 Task: Create a rule when a start date between 1 working days ago is set on a card by me.
Action: Mouse moved to (938, 233)
Screenshot: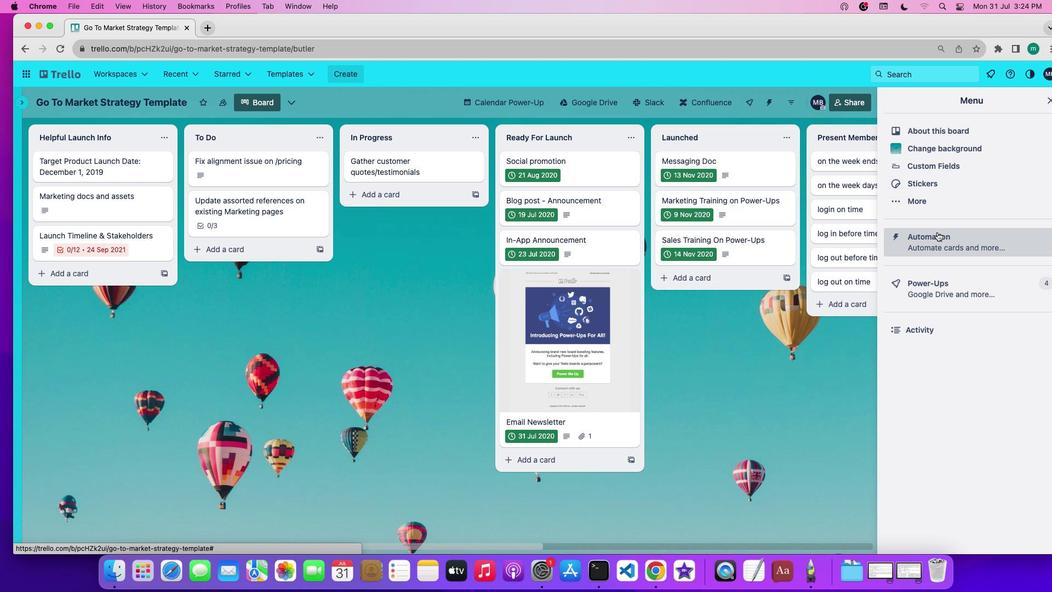 
Action: Mouse pressed left at (938, 233)
Screenshot: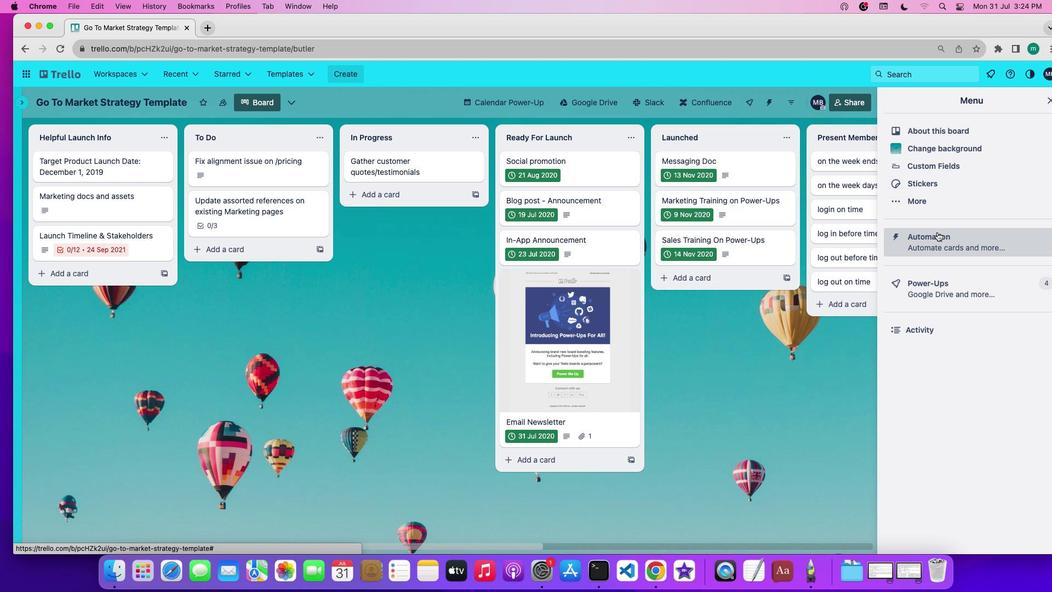 
Action: Mouse moved to (72, 194)
Screenshot: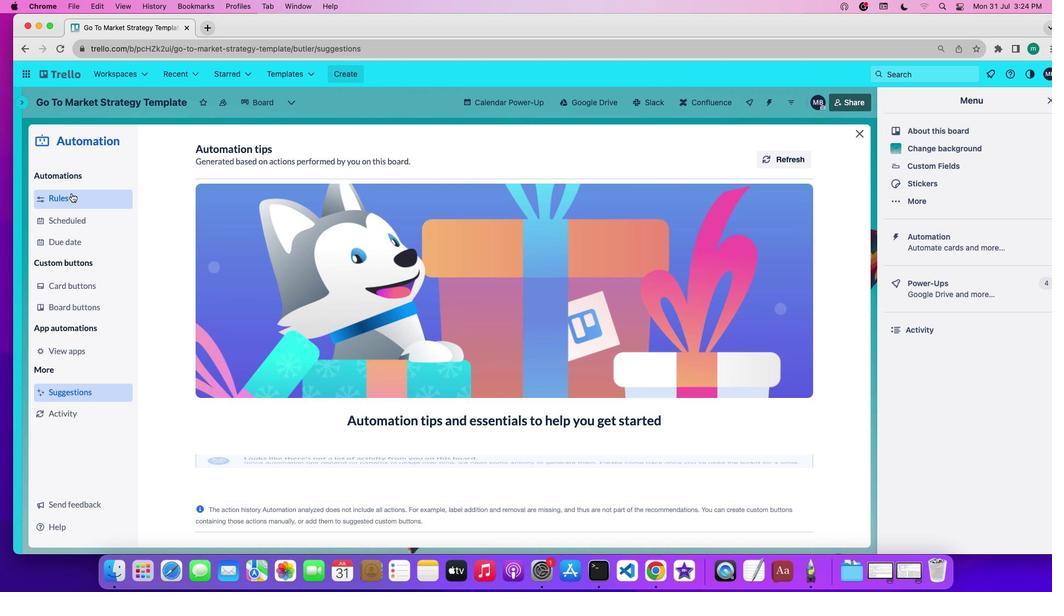 
Action: Mouse pressed left at (72, 194)
Screenshot: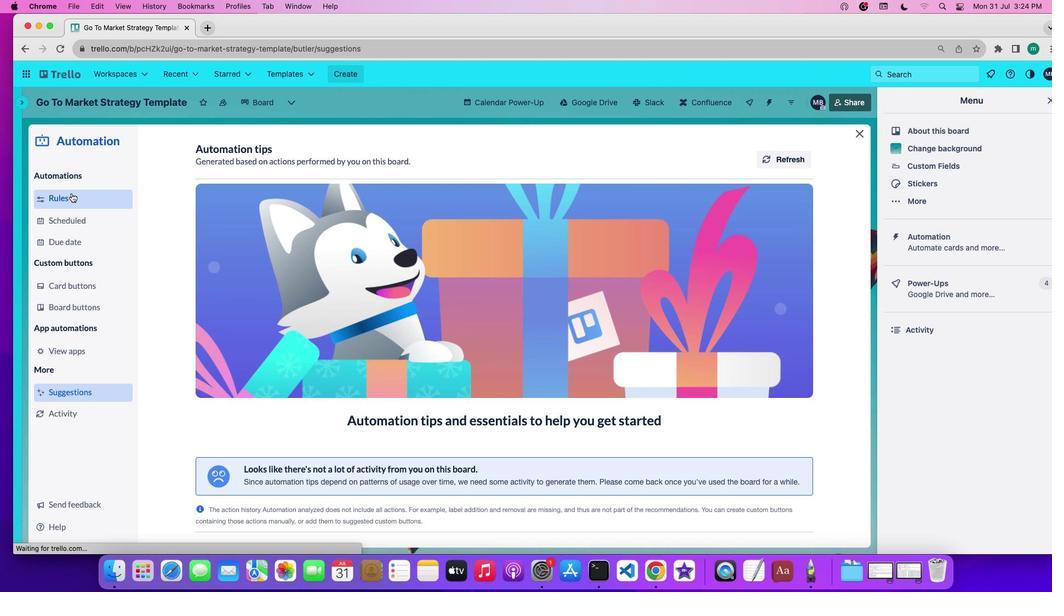 
Action: Mouse moved to (286, 399)
Screenshot: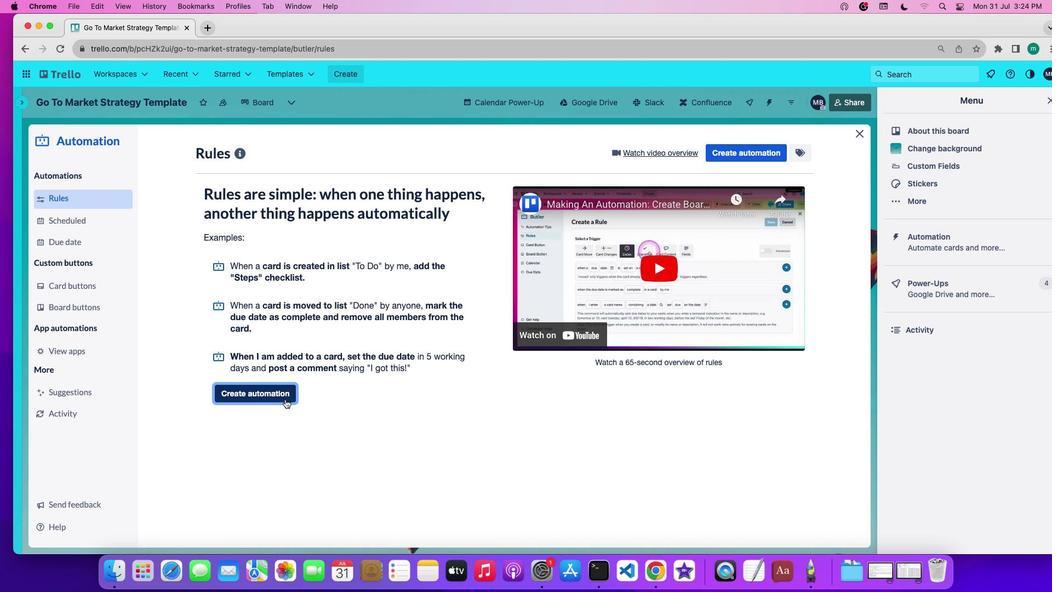 
Action: Mouse pressed left at (286, 399)
Screenshot: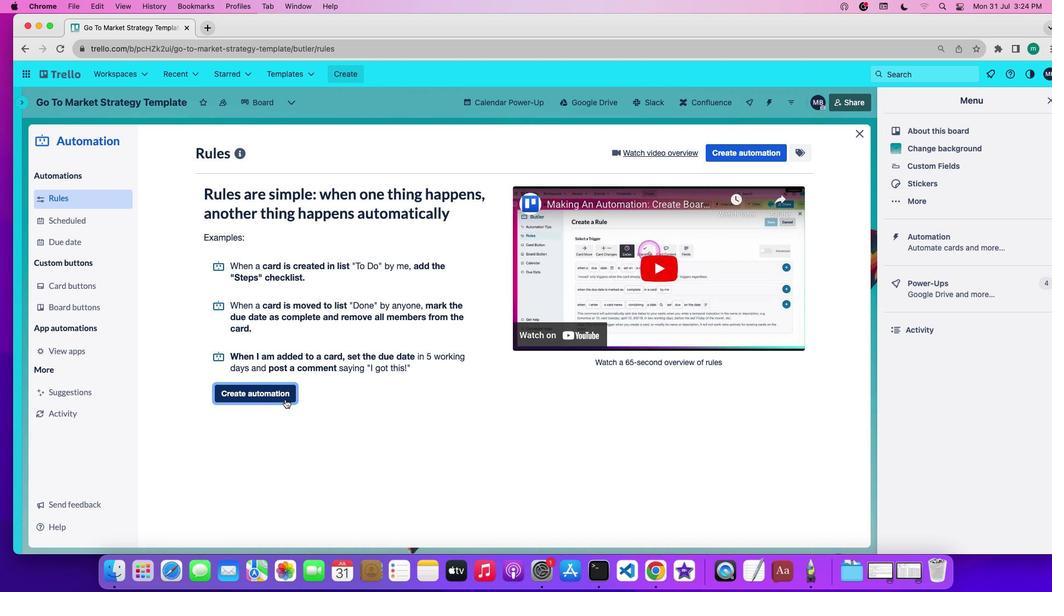 
Action: Mouse moved to (457, 262)
Screenshot: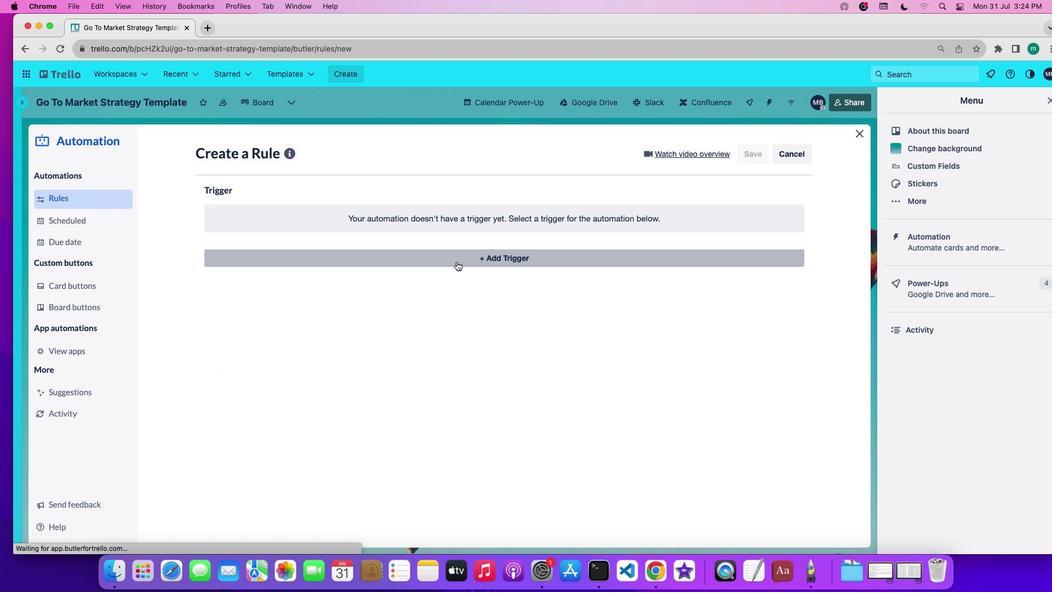 
Action: Mouse pressed left at (457, 262)
Screenshot: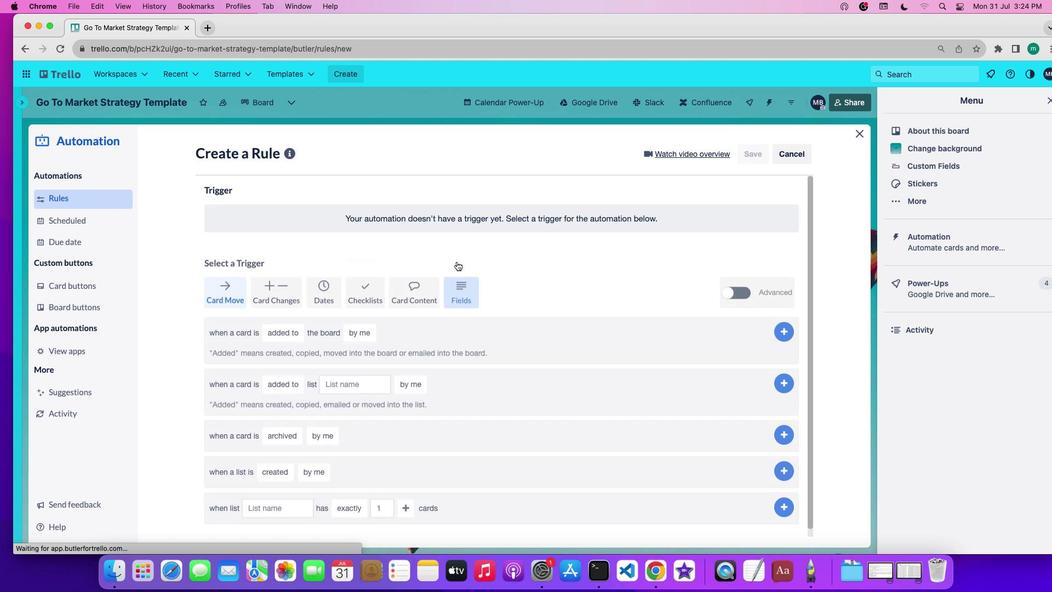 
Action: Mouse moved to (318, 289)
Screenshot: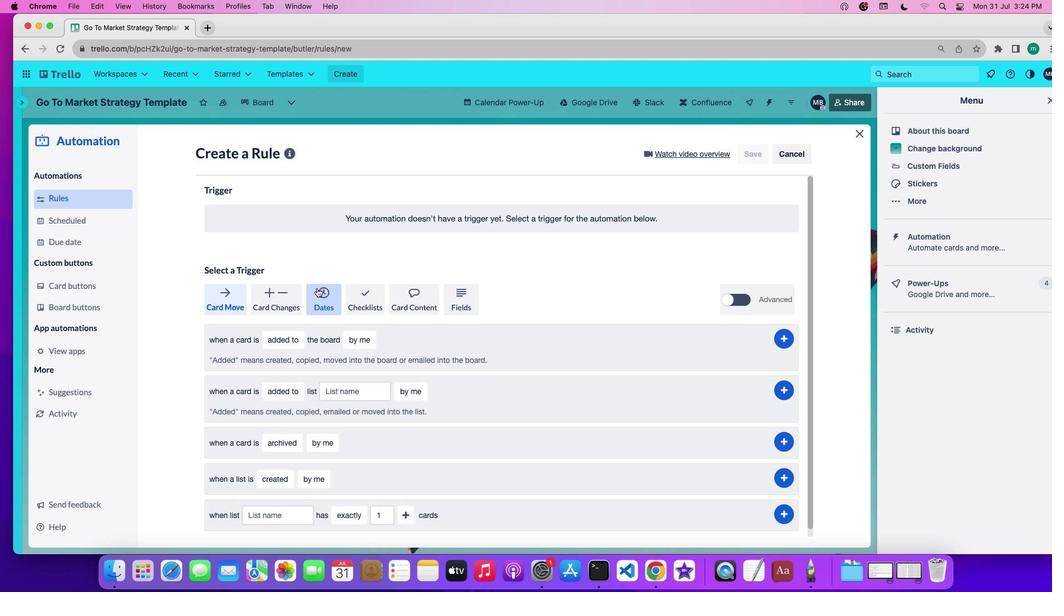 
Action: Mouse pressed left at (318, 289)
Screenshot: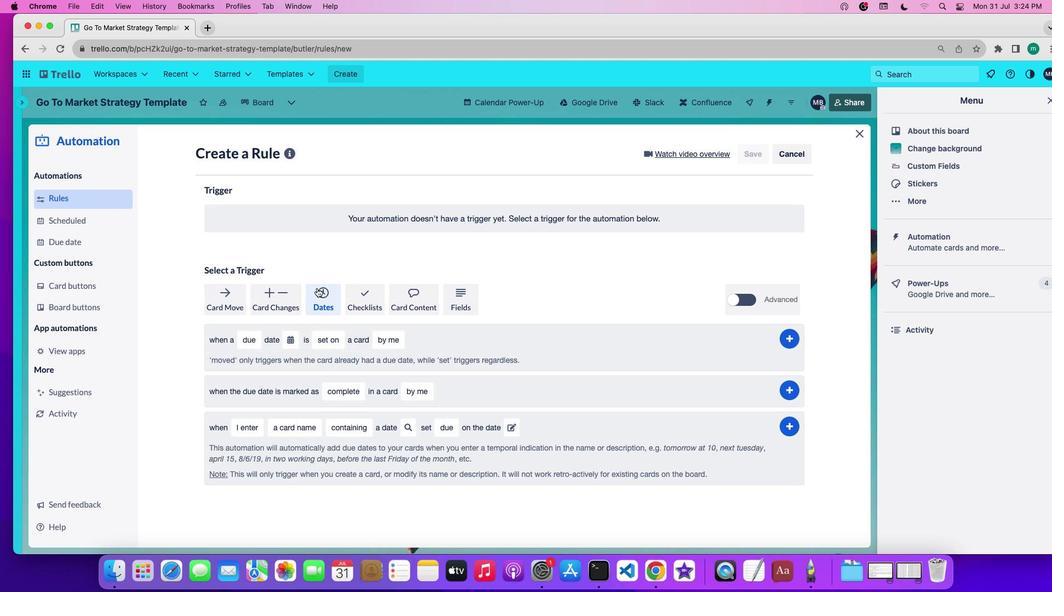 
Action: Mouse moved to (240, 340)
Screenshot: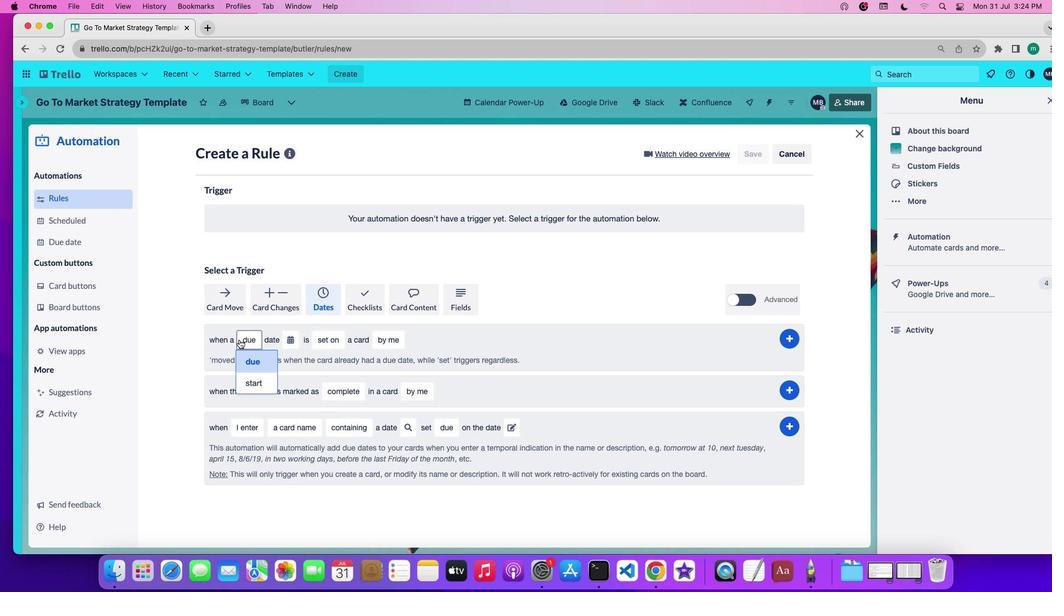 
Action: Mouse pressed left at (240, 340)
Screenshot: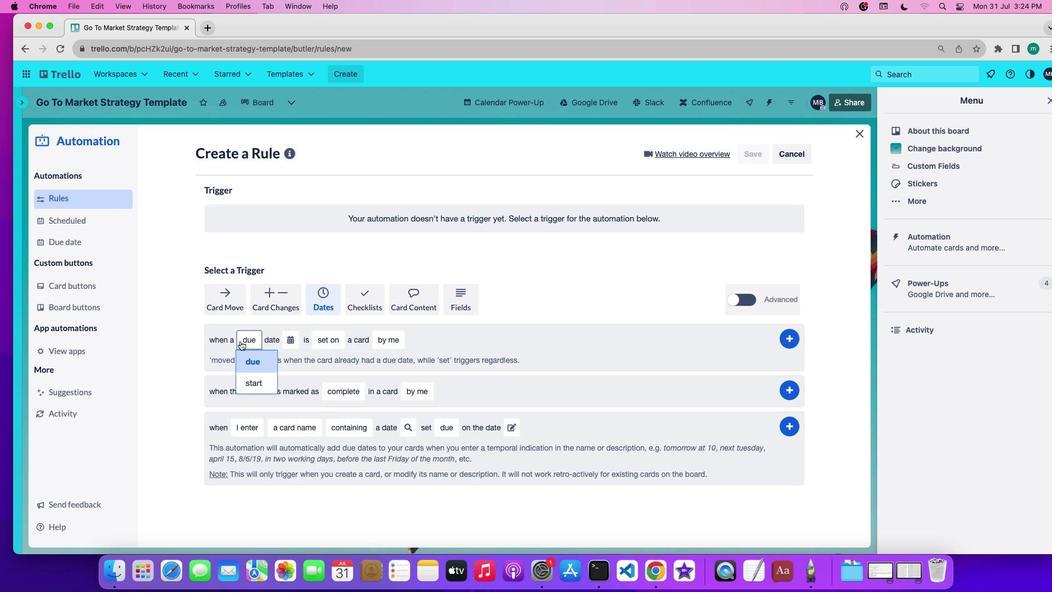 
Action: Mouse moved to (257, 386)
Screenshot: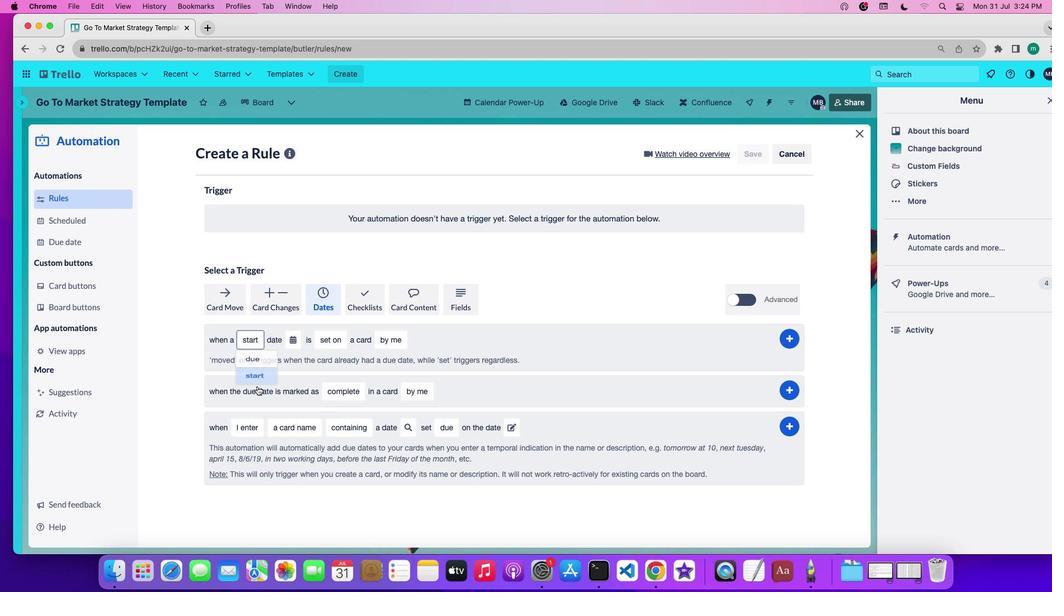 
Action: Mouse pressed left at (257, 386)
Screenshot: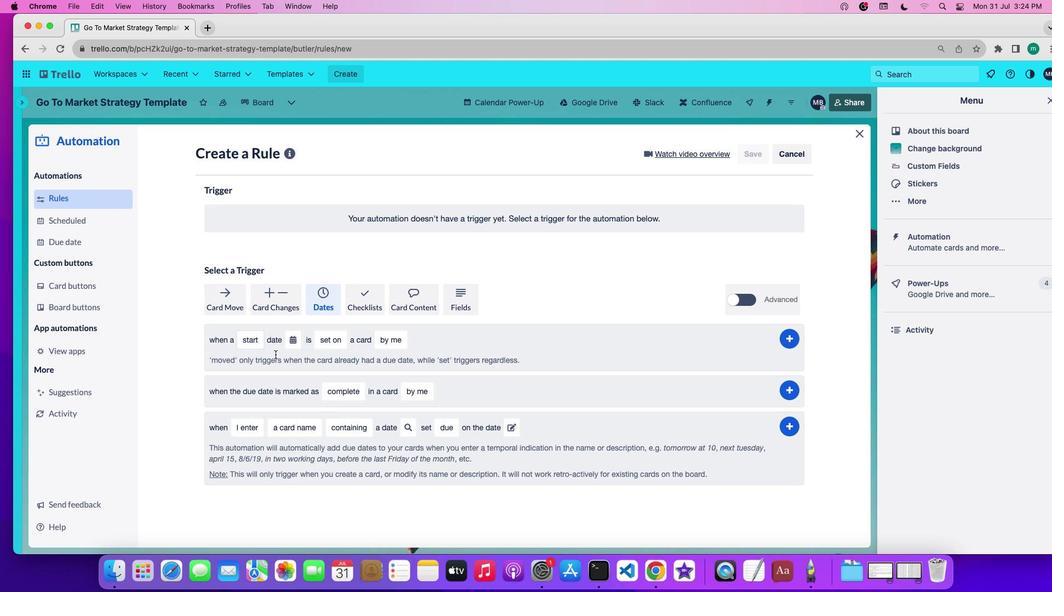 
Action: Mouse moved to (292, 341)
Screenshot: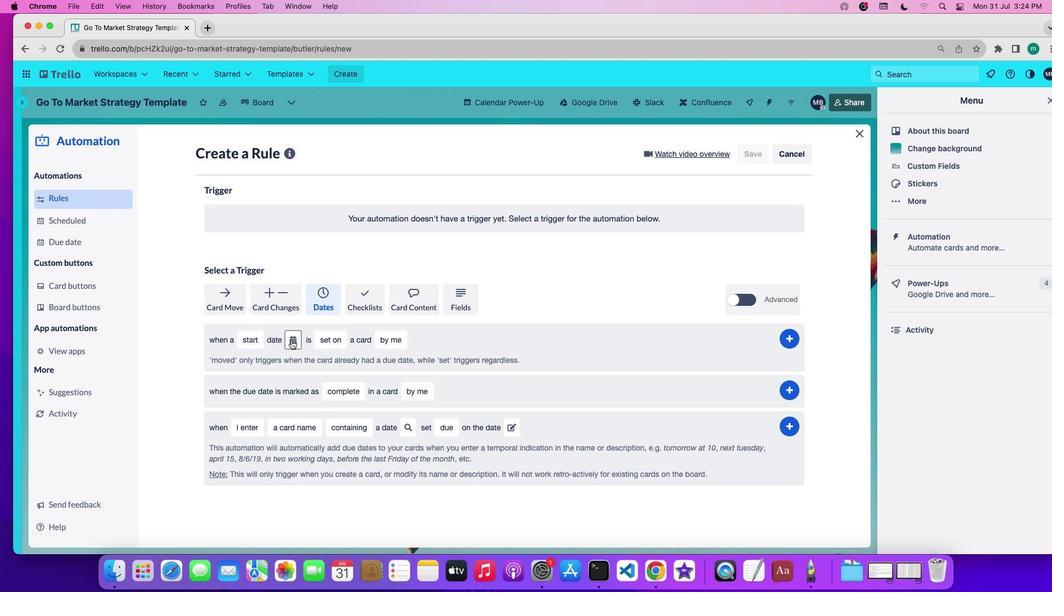 
Action: Mouse pressed left at (292, 341)
Screenshot: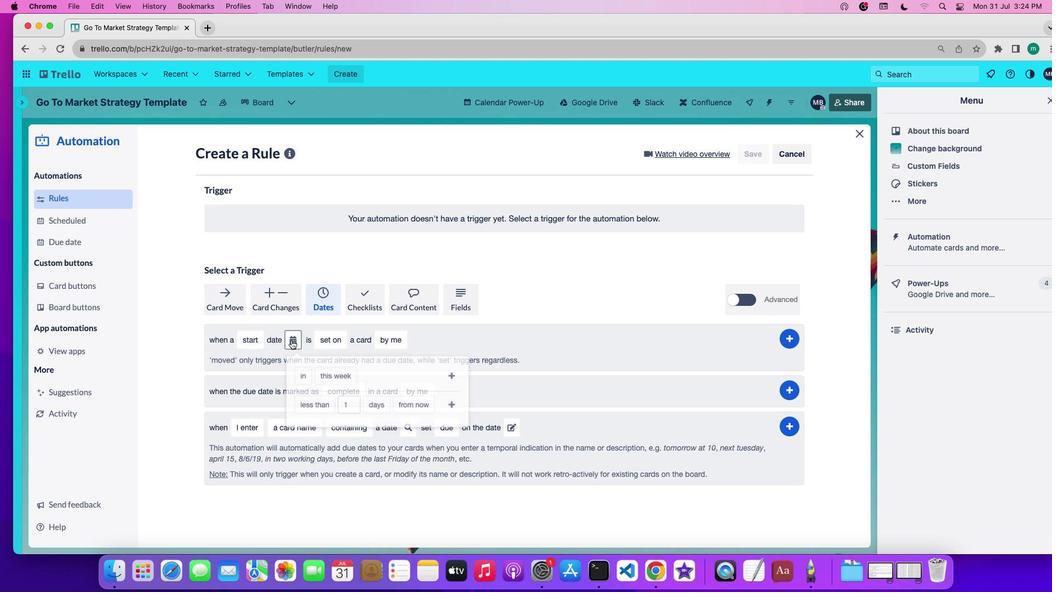 
Action: Mouse moved to (320, 401)
Screenshot: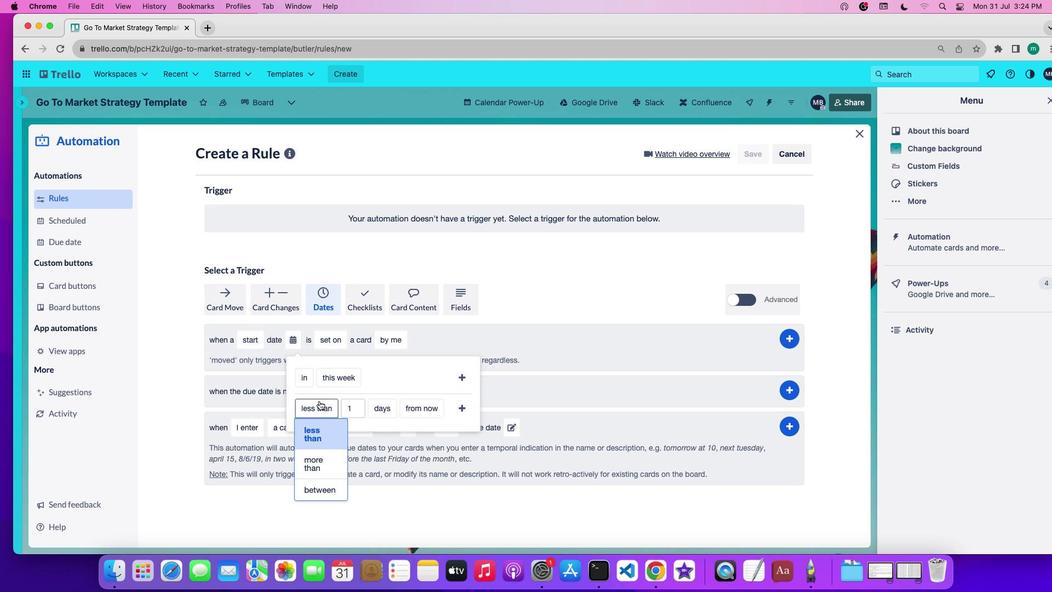 
Action: Mouse pressed left at (320, 401)
Screenshot: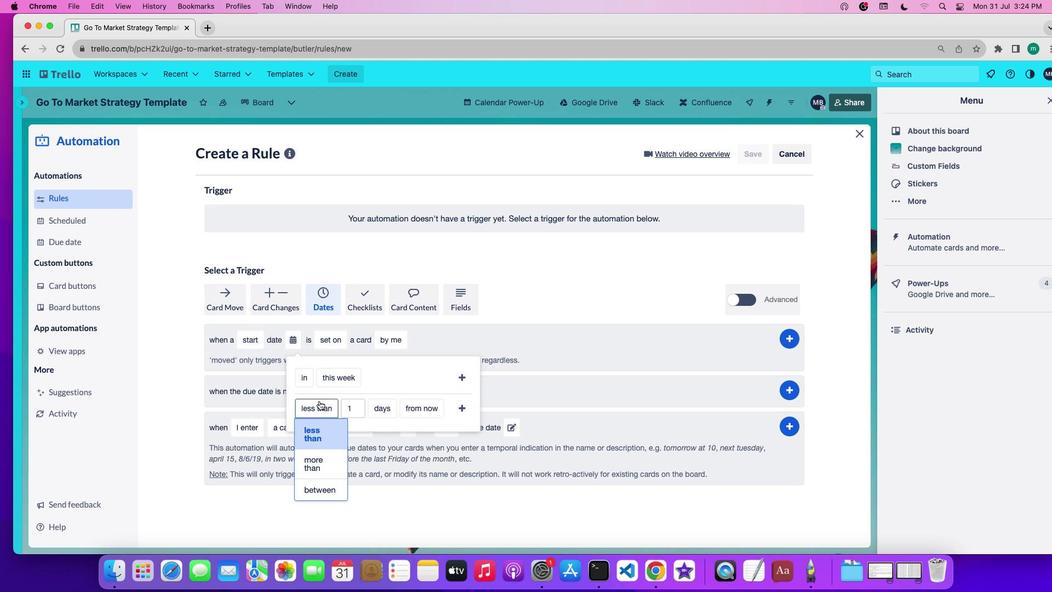 
Action: Mouse moved to (329, 484)
Screenshot: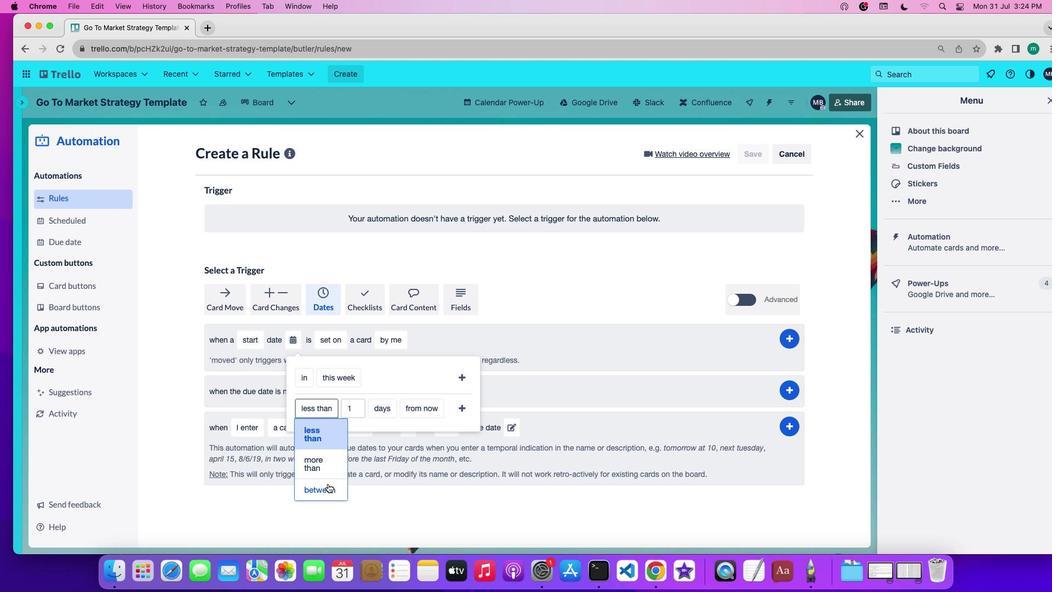
Action: Mouse pressed left at (329, 484)
Screenshot: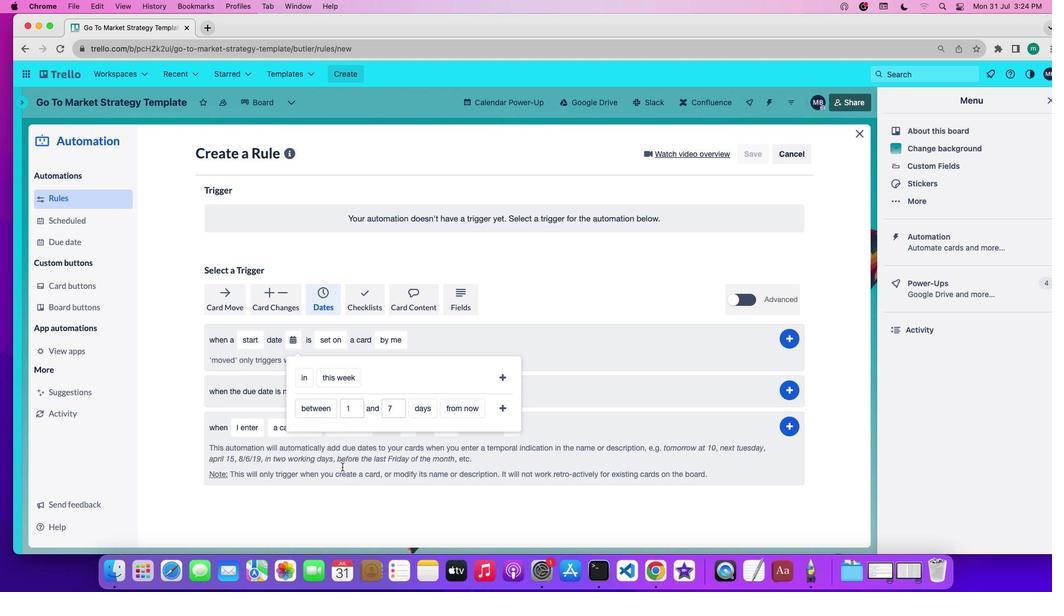 
Action: Mouse moved to (422, 413)
Screenshot: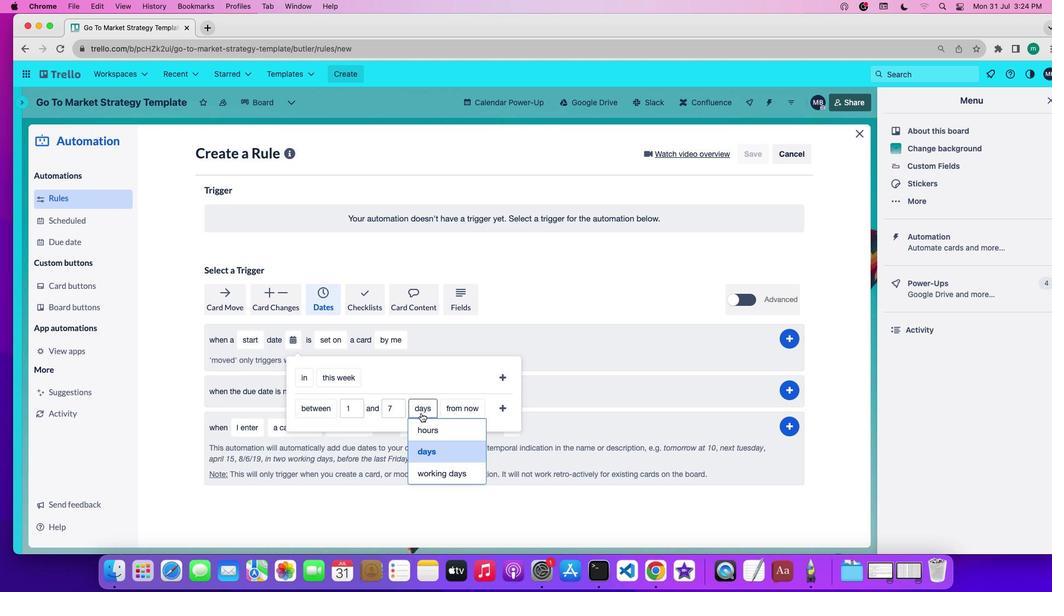 
Action: Mouse pressed left at (422, 413)
Screenshot: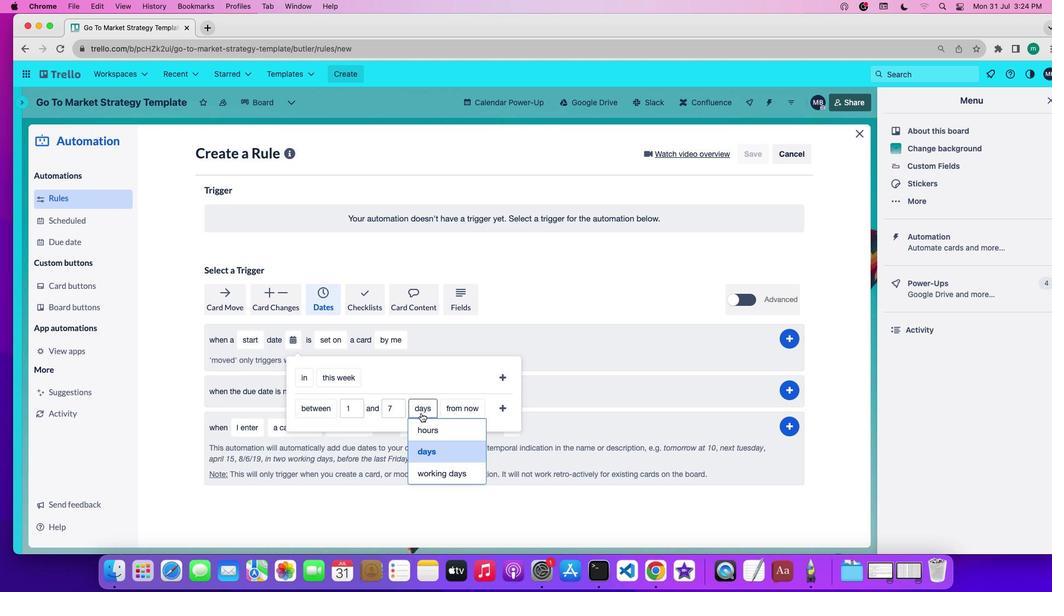 
Action: Mouse moved to (437, 469)
Screenshot: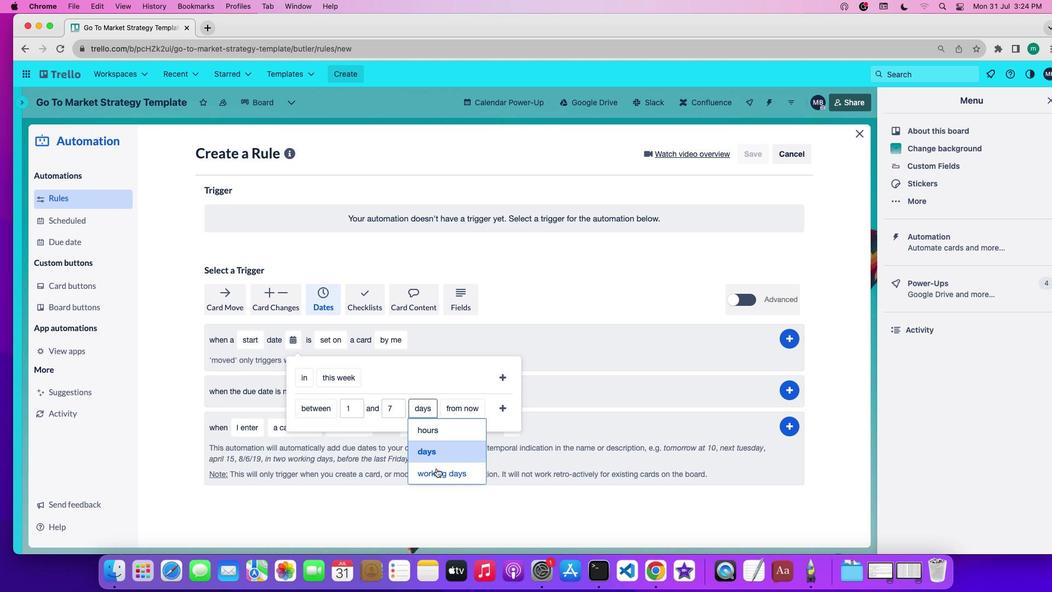 
Action: Mouse pressed left at (437, 469)
Screenshot: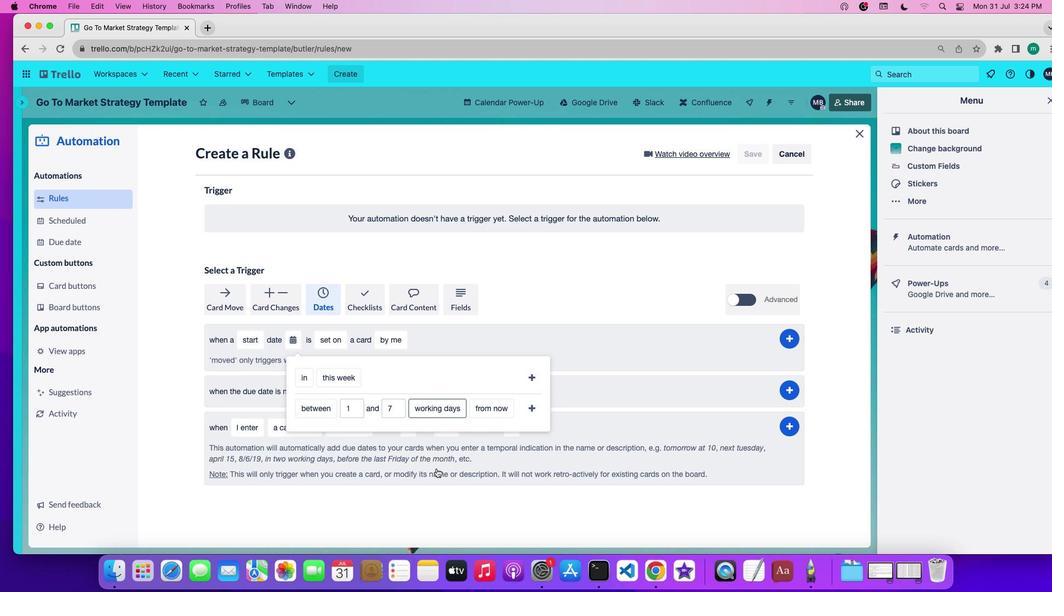 
Action: Mouse moved to (452, 410)
Screenshot: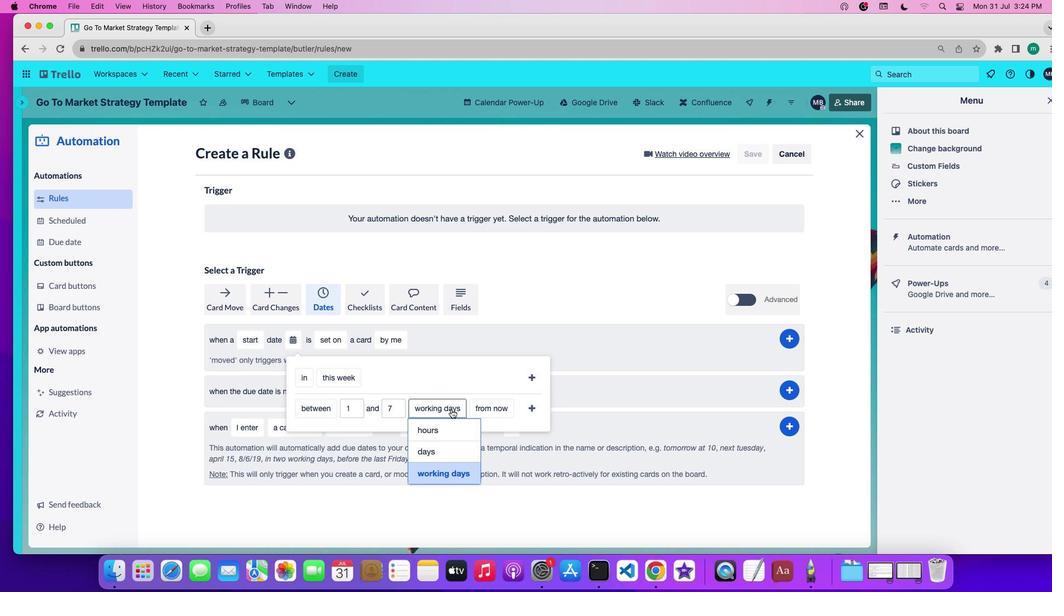 
Action: Mouse pressed left at (452, 410)
Screenshot: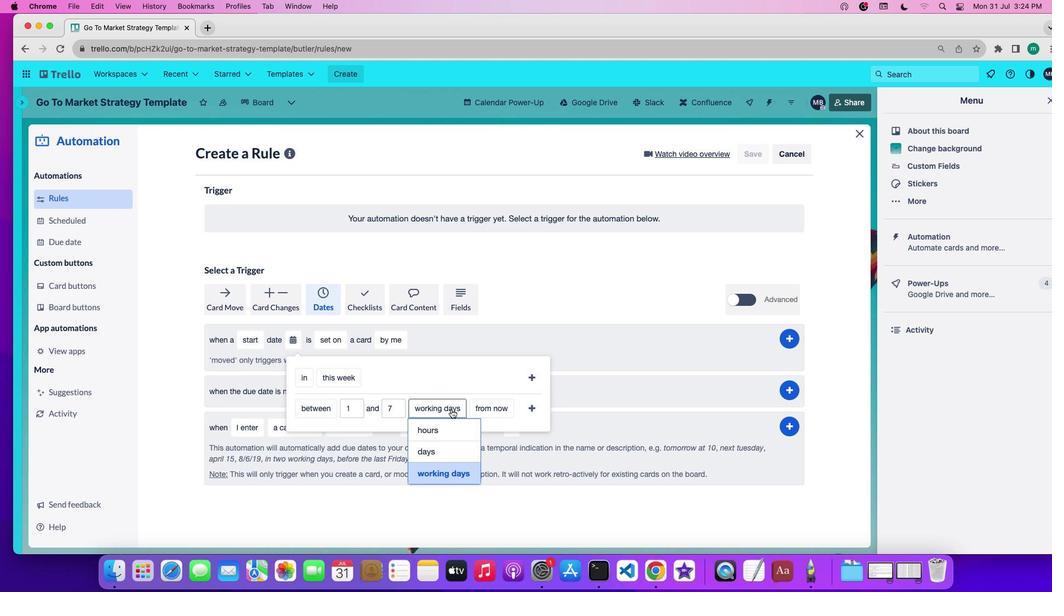 
Action: Mouse moved to (459, 473)
Screenshot: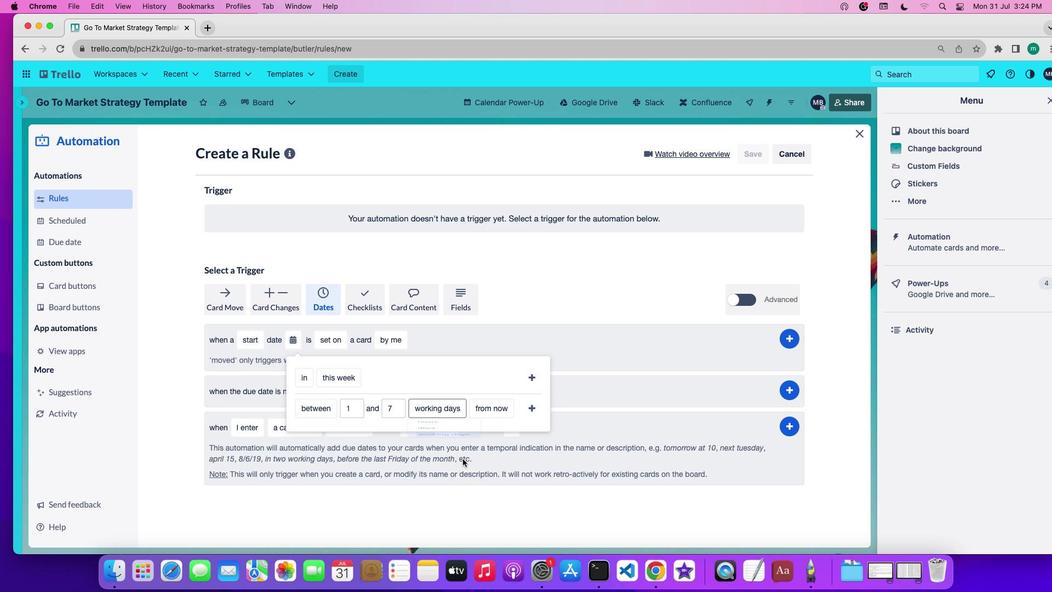
Action: Mouse pressed left at (459, 473)
Screenshot: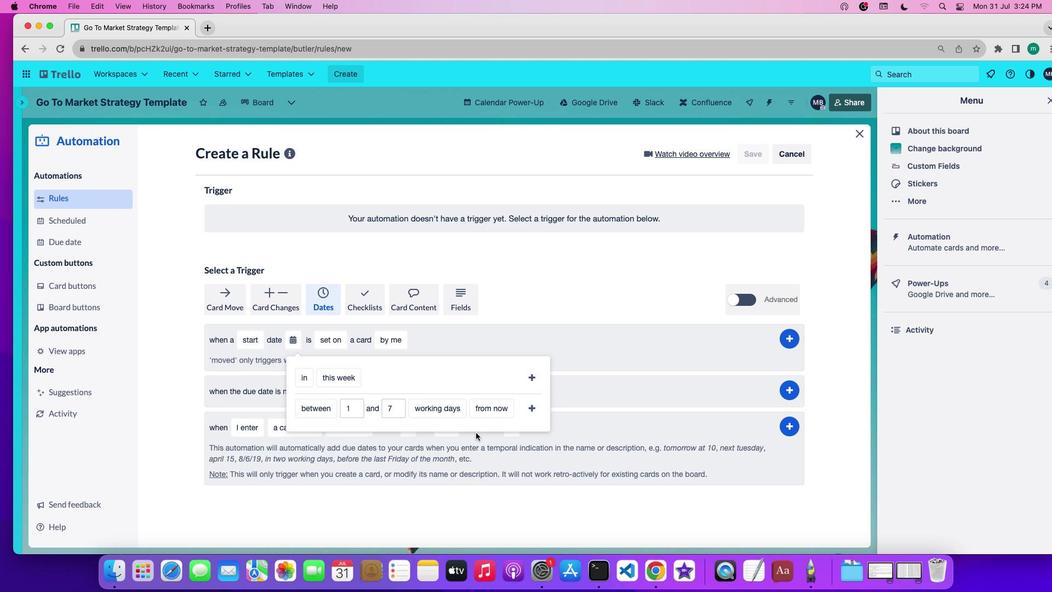 
Action: Mouse moved to (490, 409)
Screenshot: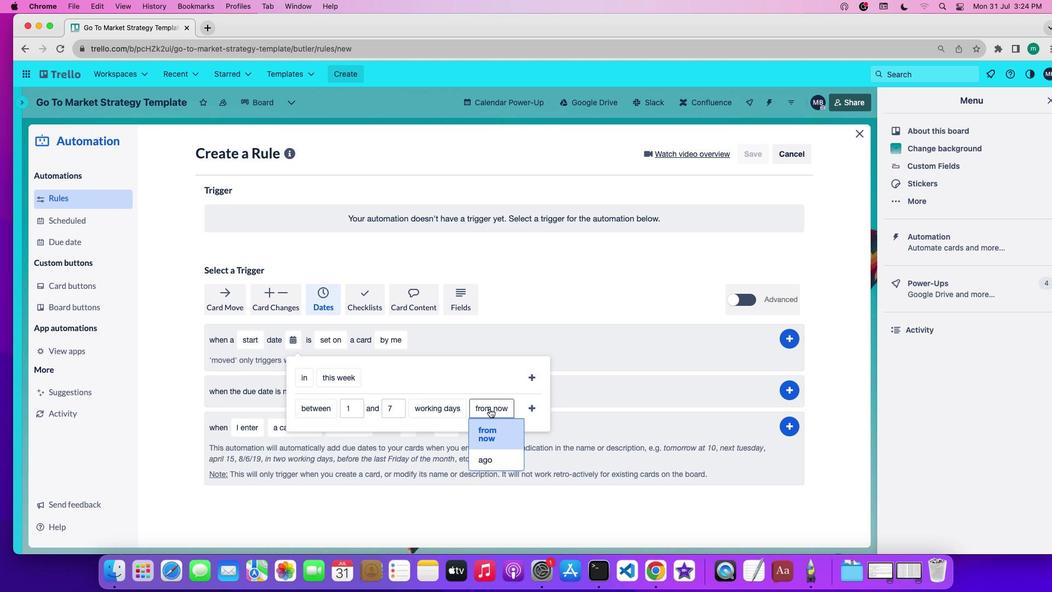 
Action: Mouse pressed left at (490, 409)
Screenshot: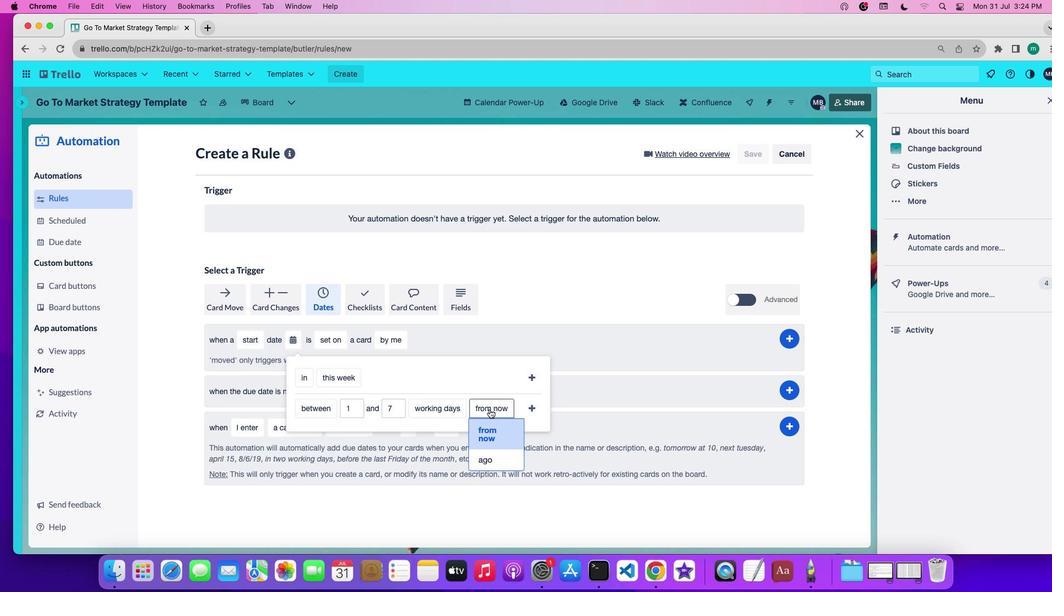 
Action: Mouse moved to (494, 456)
Screenshot: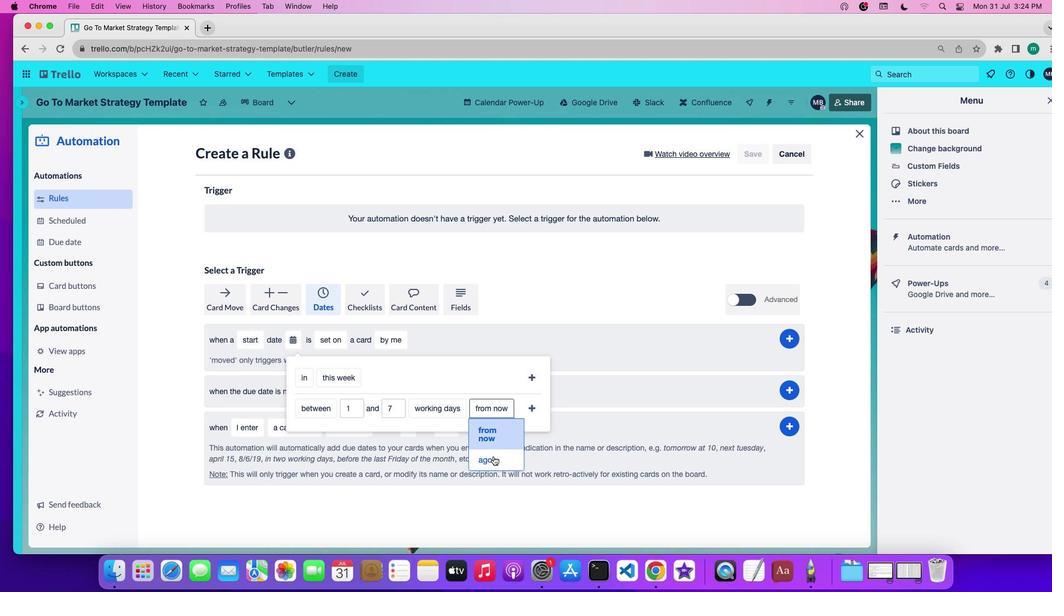 
Action: Mouse pressed left at (494, 456)
Screenshot: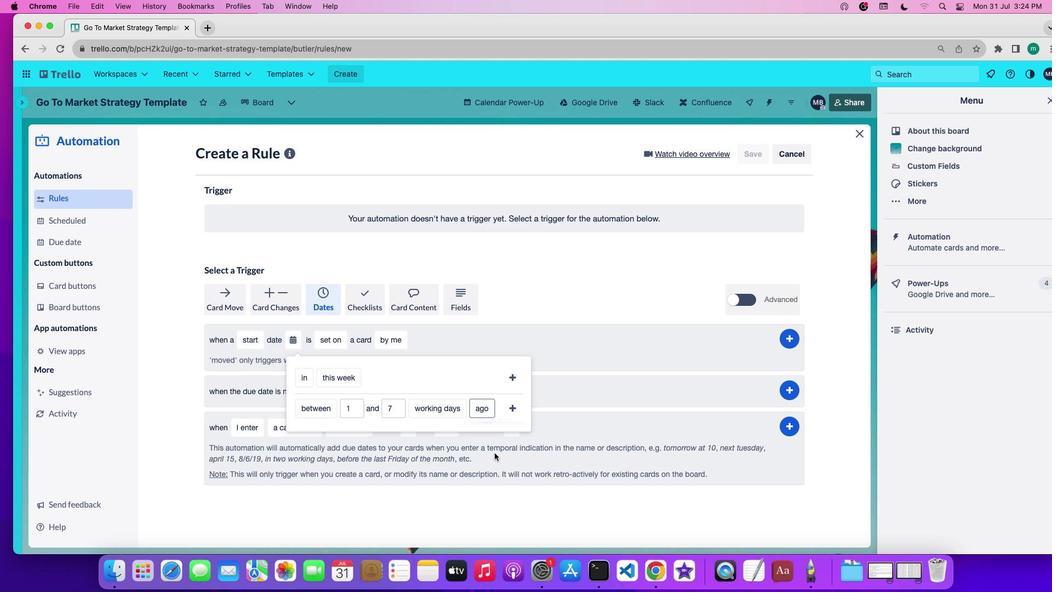 
Action: Mouse moved to (514, 404)
Screenshot: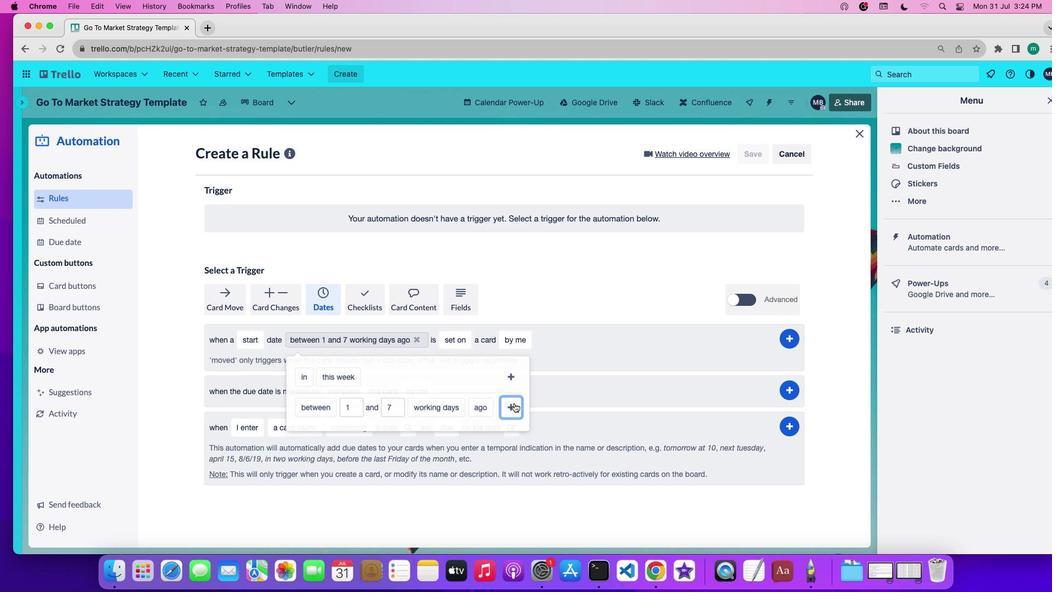 
Action: Mouse pressed left at (514, 404)
Screenshot: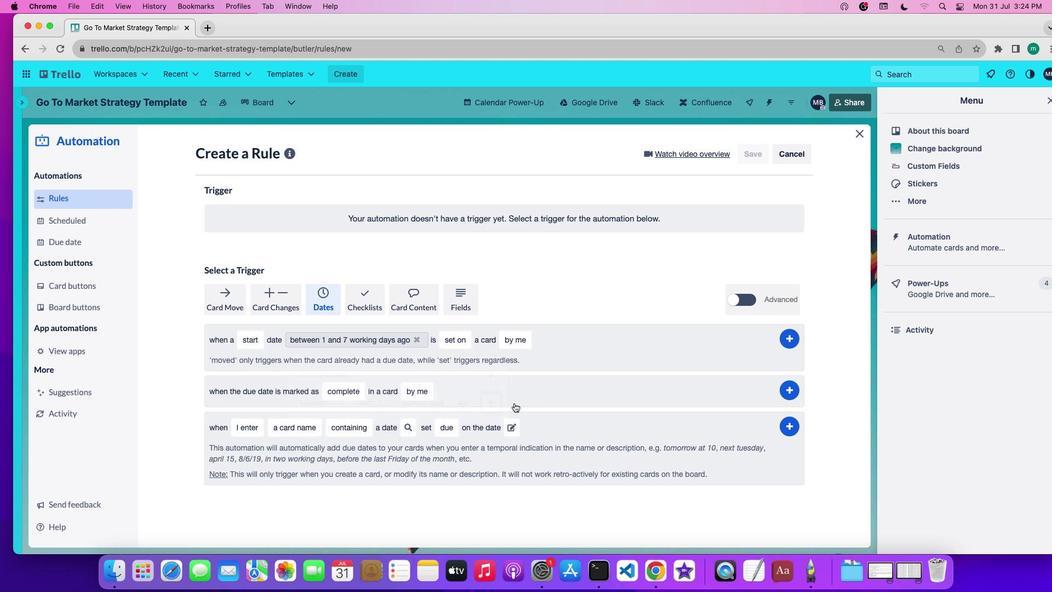 
Action: Mouse moved to (463, 338)
Screenshot: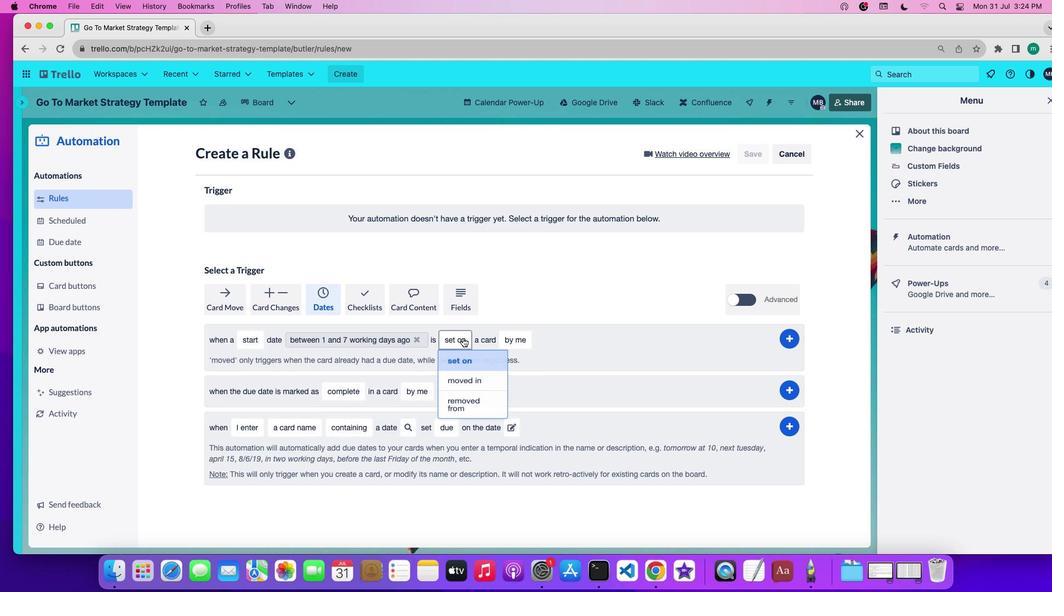 
Action: Mouse pressed left at (463, 338)
Screenshot: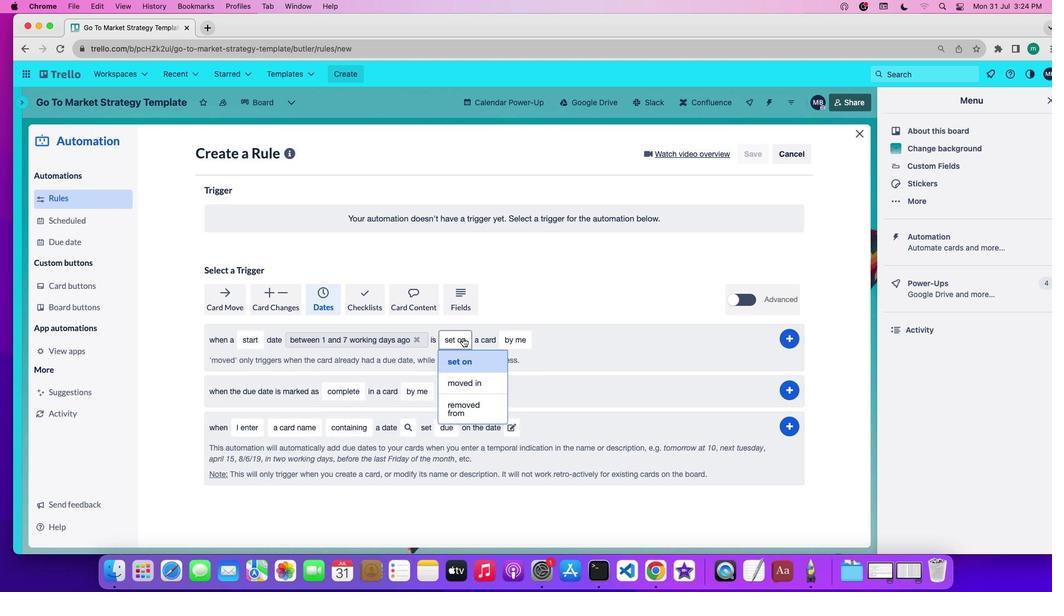 
Action: Mouse moved to (470, 370)
Screenshot: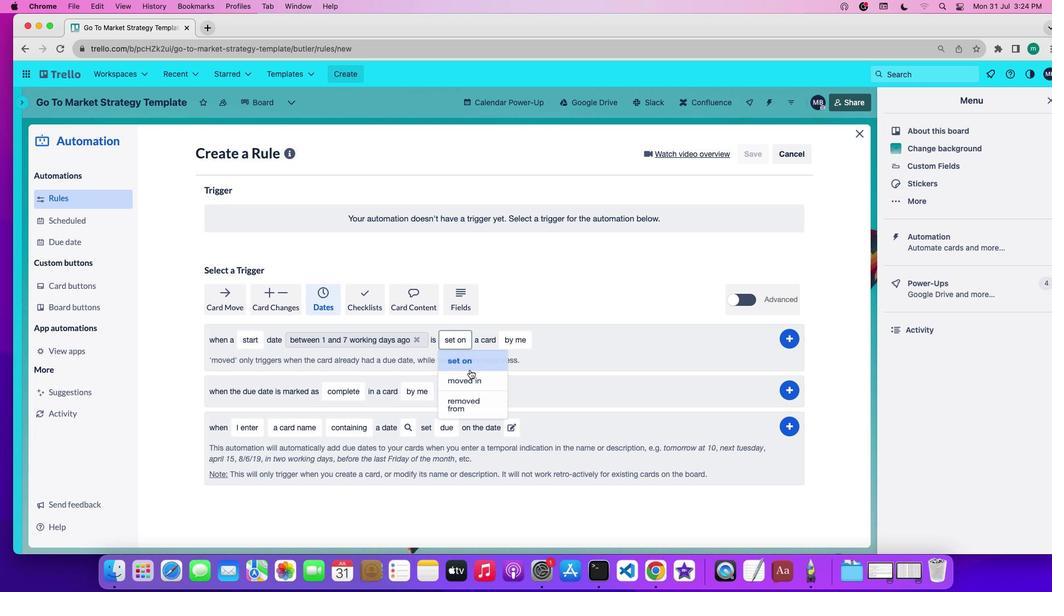 
Action: Mouse pressed left at (470, 370)
Screenshot: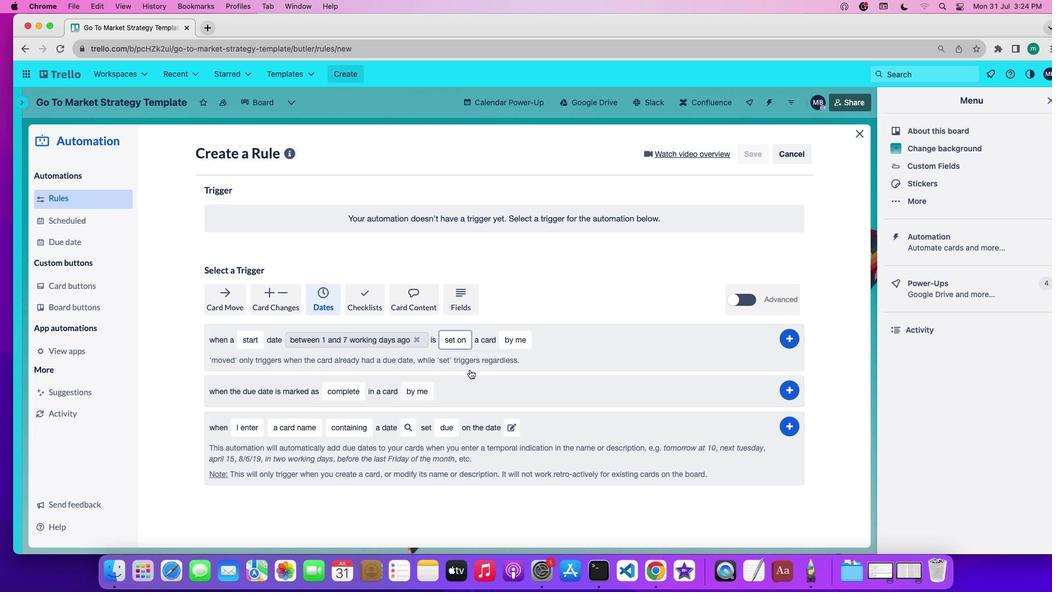 
Action: Mouse moved to (525, 338)
Screenshot: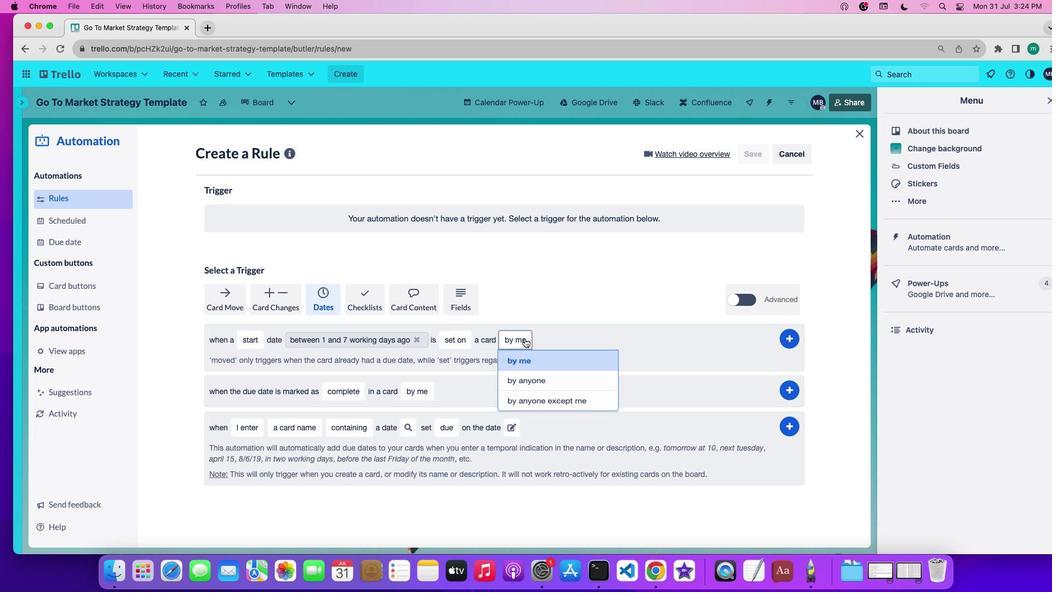 
Action: Mouse pressed left at (525, 338)
Screenshot: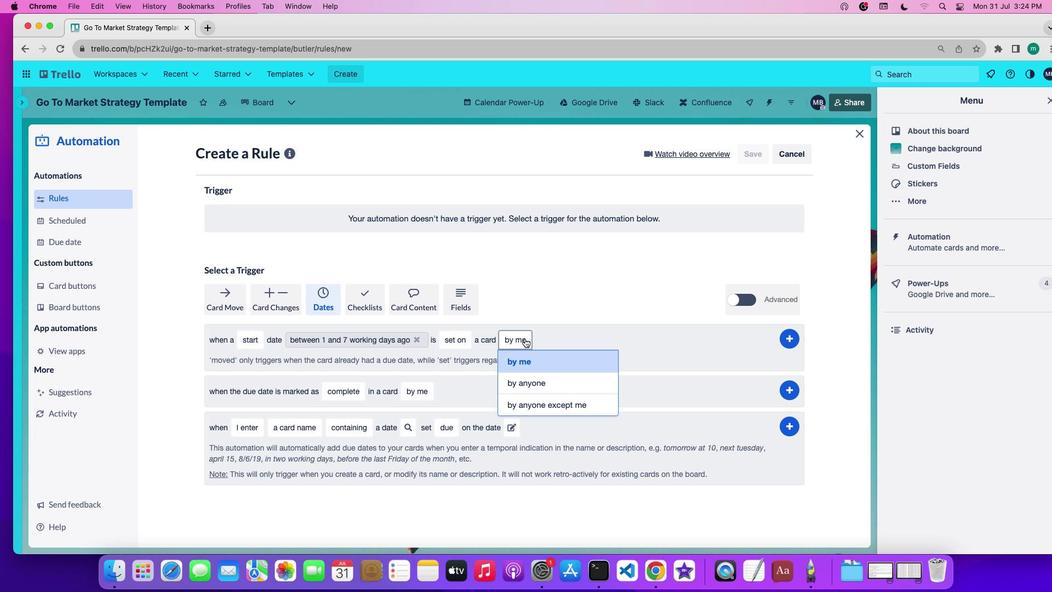 
Action: Mouse moved to (528, 359)
Screenshot: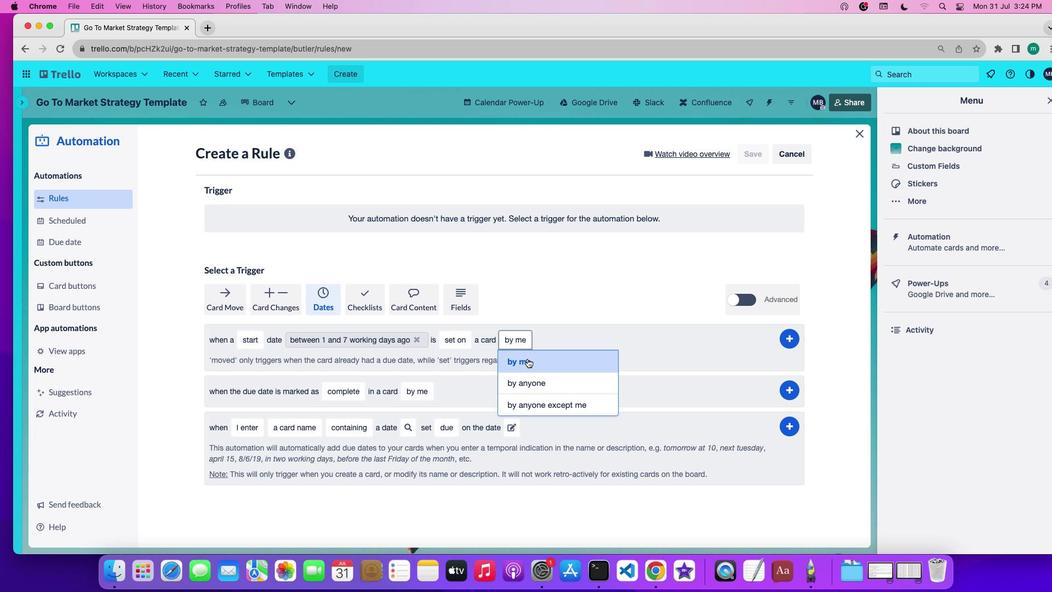 
Action: Mouse pressed left at (528, 359)
Screenshot: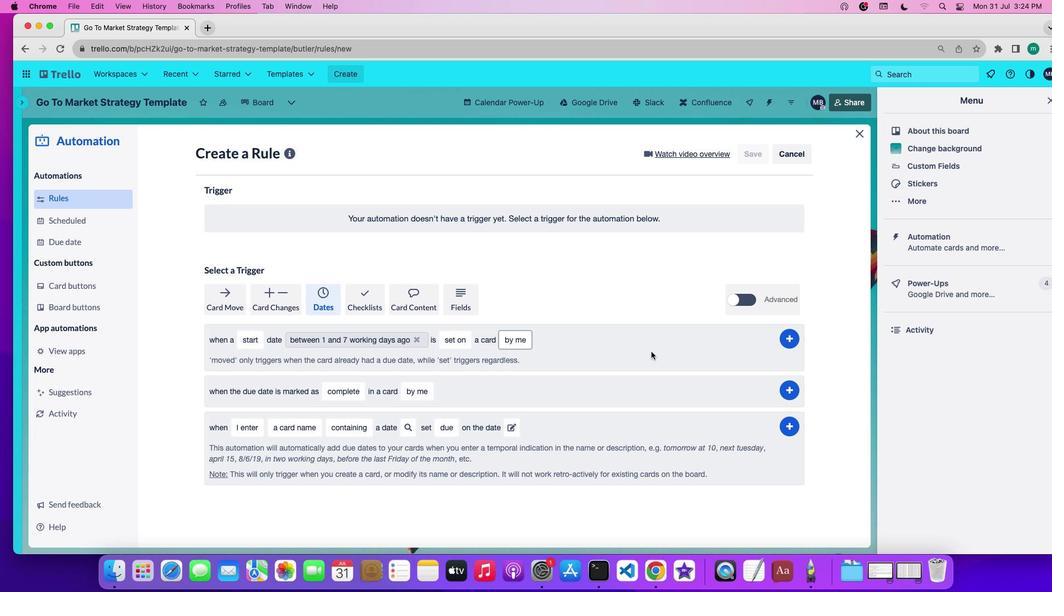 
Action: Mouse moved to (786, 342)
Screenshot: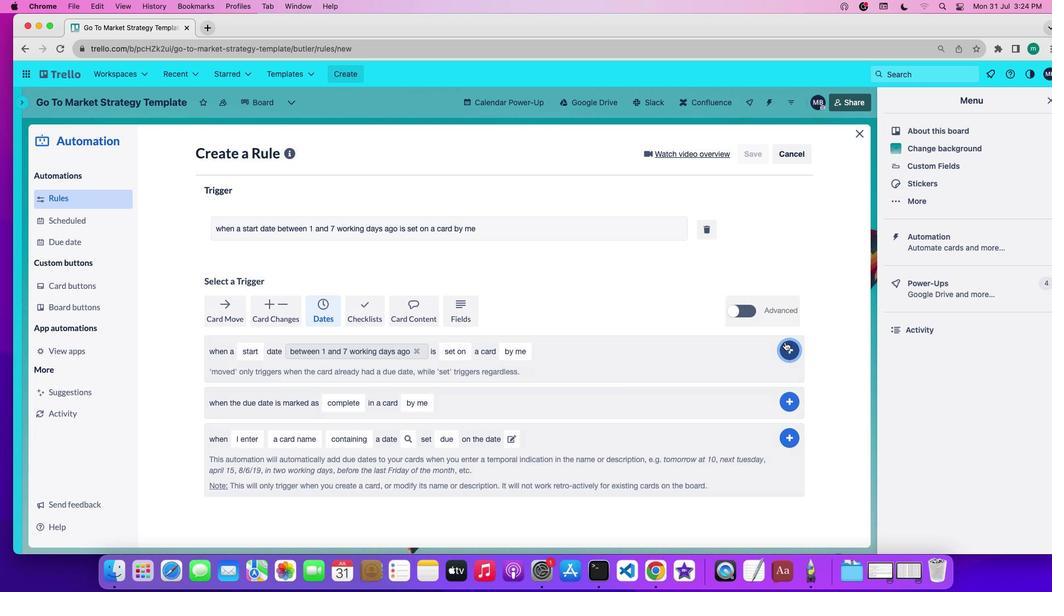 
Action: Mouse pressed left at (786, 342)
Screenshot: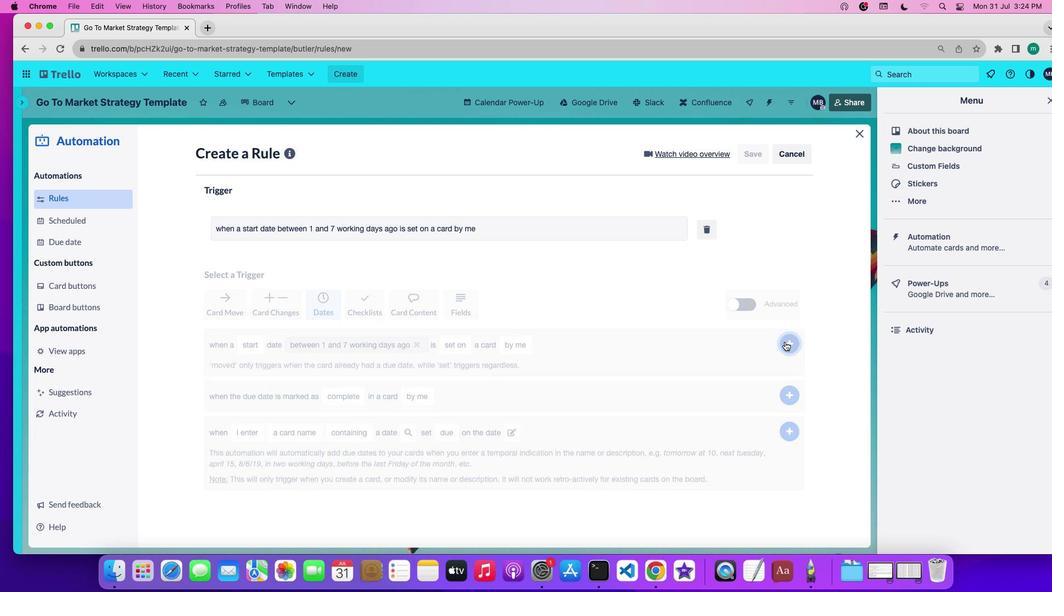 
Action: Mouse moved to (731, 358)
Screenshot: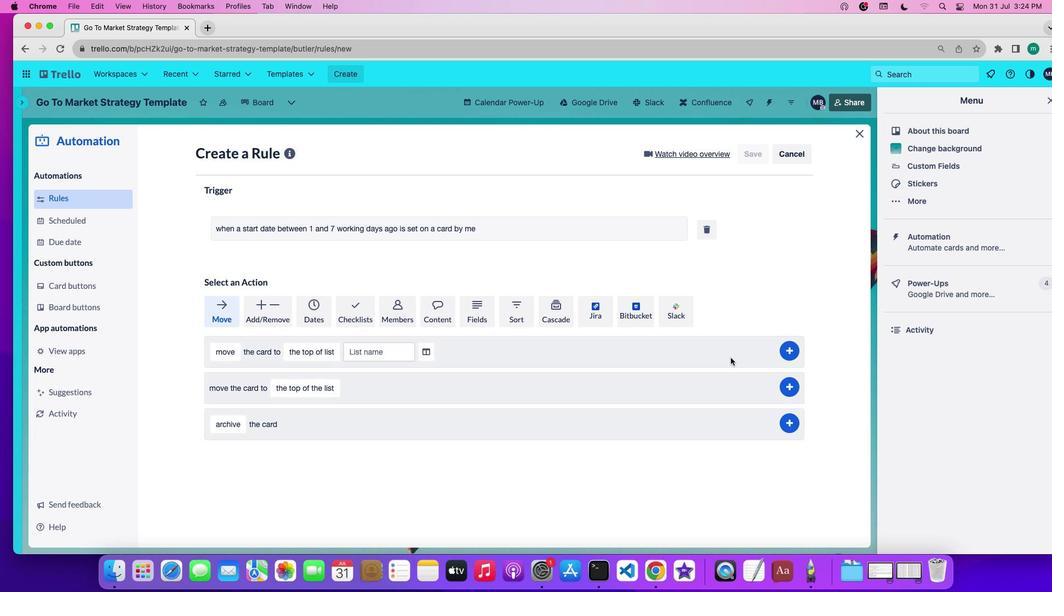 
